 Task: Create board using template design huddle.
Action: Mouse moved to (244, 56)
Screenshot: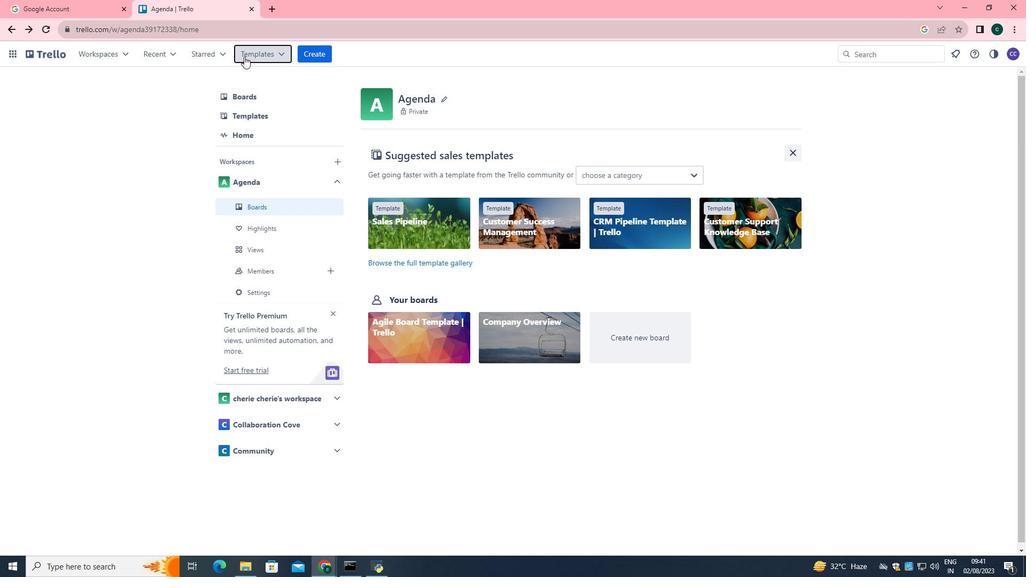 
Action: Mouse pressed left at (244, 56)
Screenshot: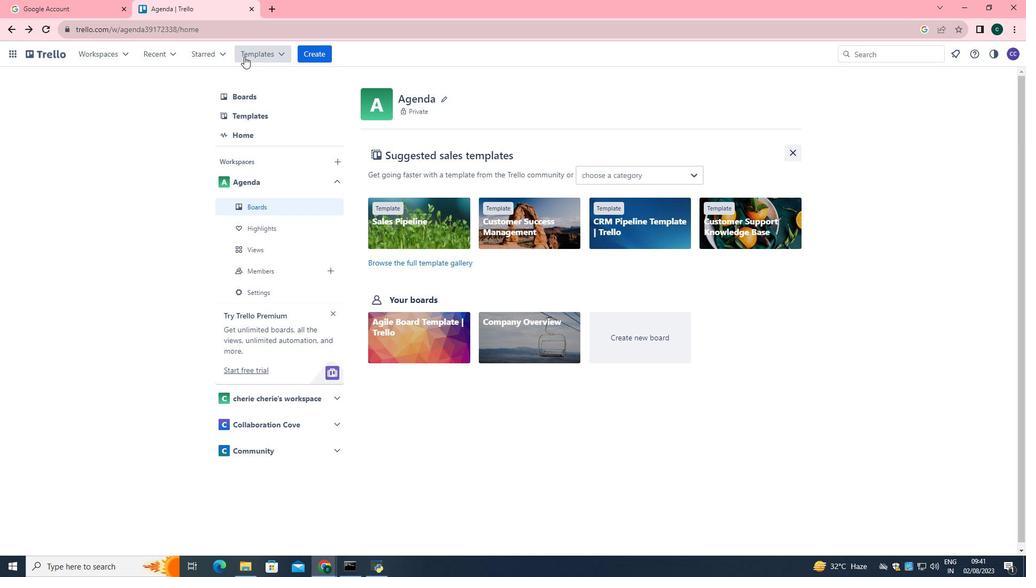 
Action: Mouse moved to (321, 173)
Screenshot: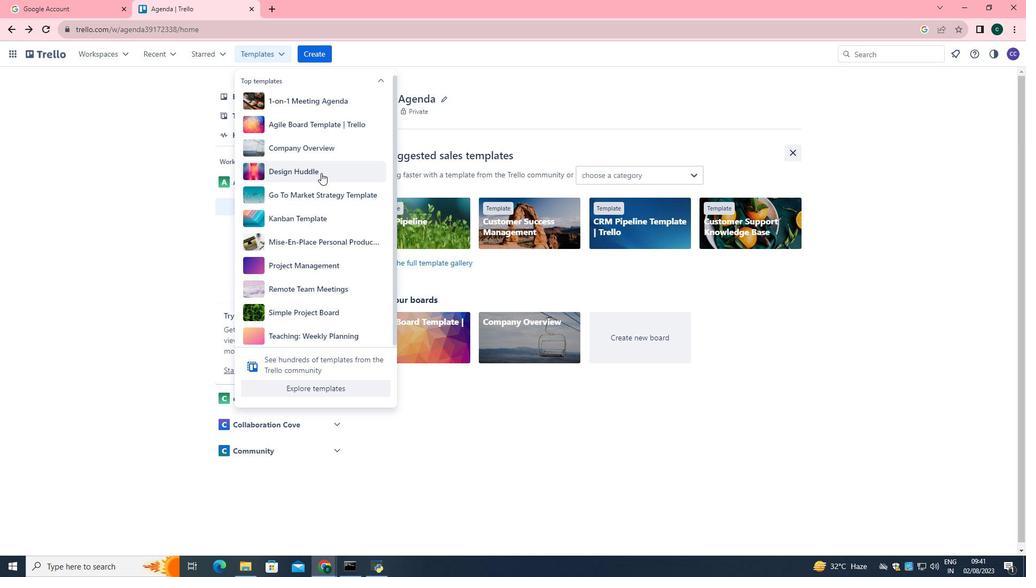 
Action: Mouse pressed left at (321, 173)
Screenshot: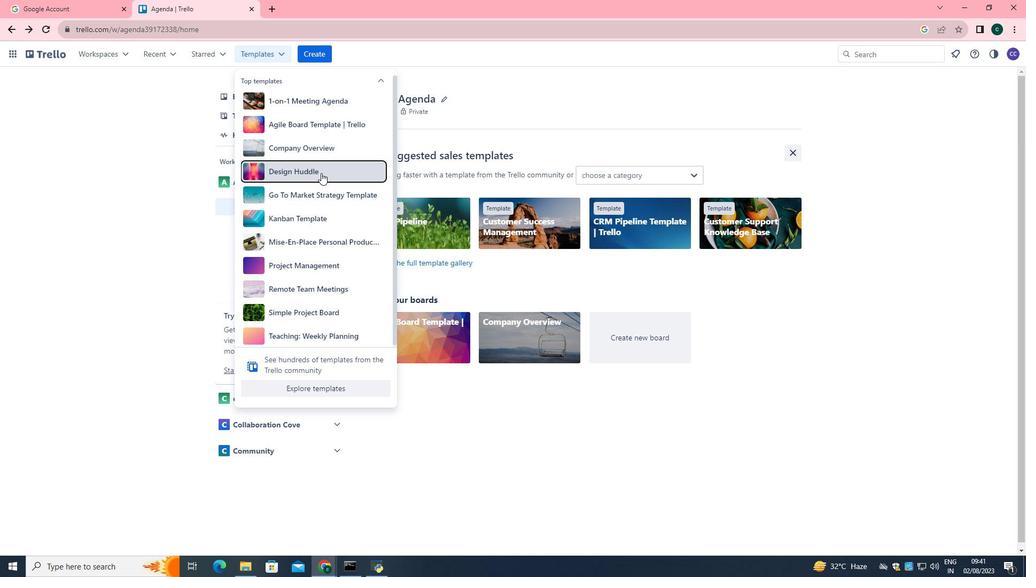 
Action: Mouse moved to (316, 325)
Screenshot: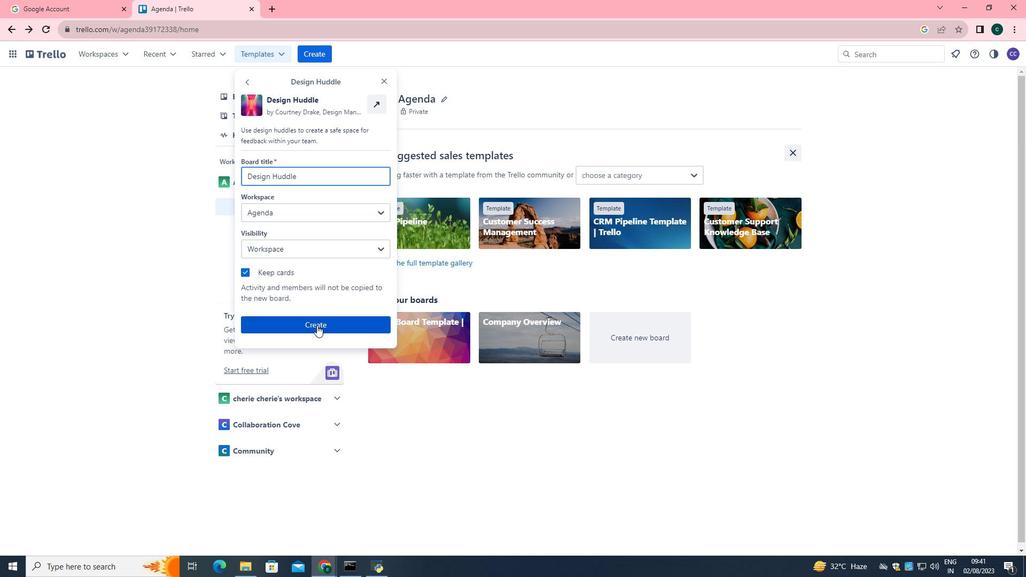 
Action: Mouse pressed left at (316, 325)
Screenshot: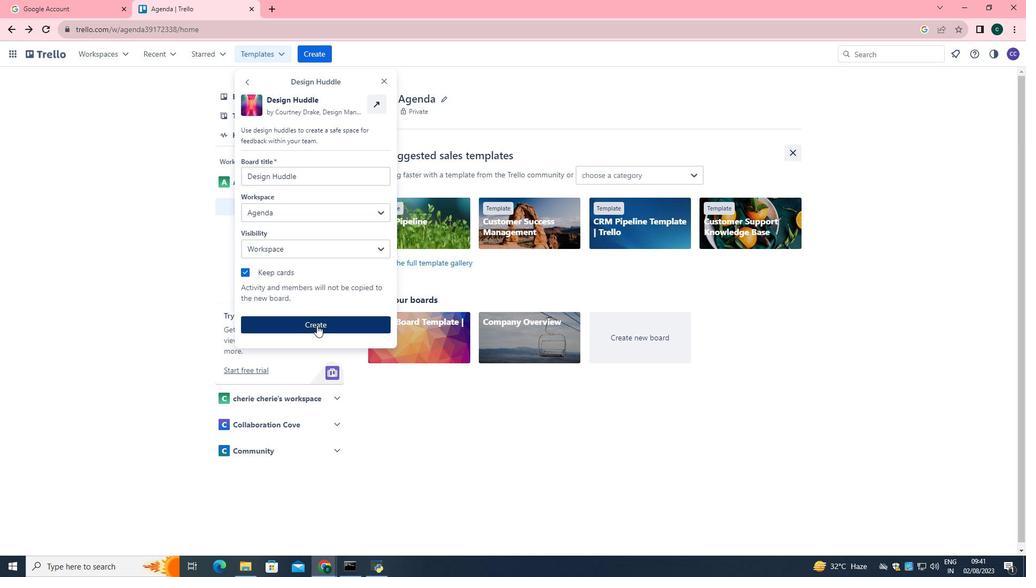 
